 Task: Reset the Courses.
Action: Mouse moved to (354, 86)
Screenshot: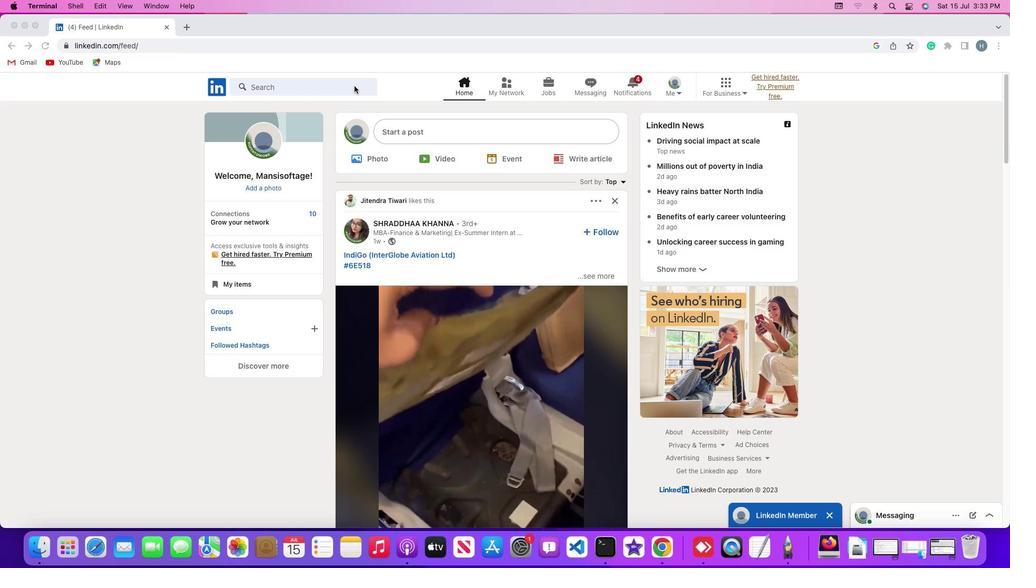 
Action: Mouse pressed left at (354, 86)
Screenshot: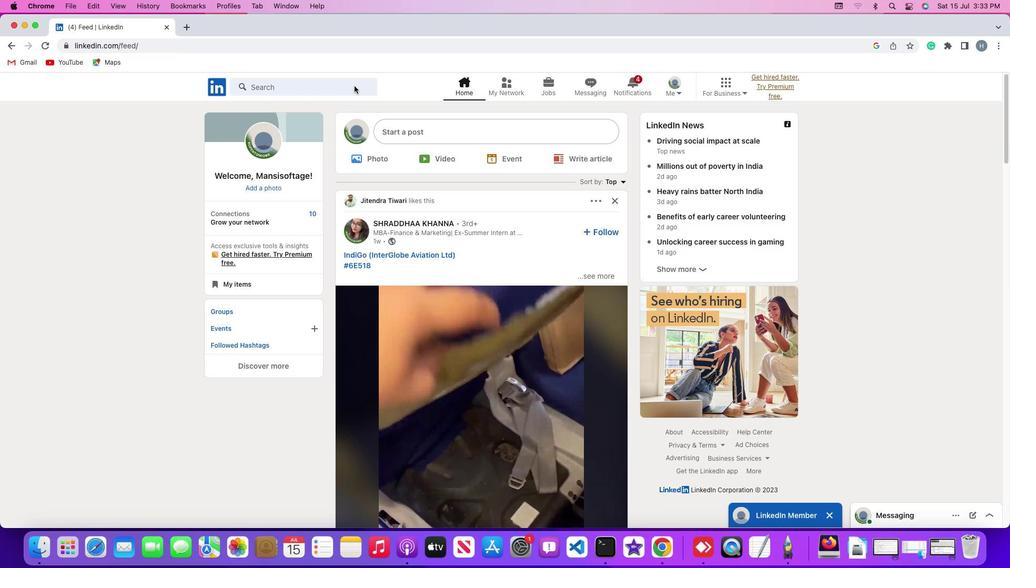 
Action: Mouse pressed left at (354, 86)
Screenshot: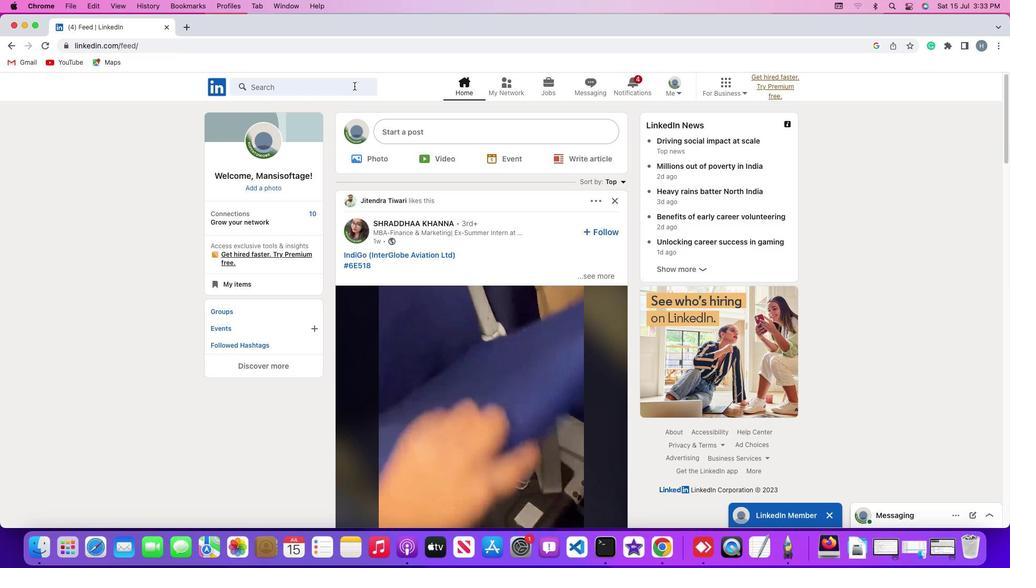 
Action: Key pressed Key.shift'#''h''i''r''i''n''g'Key.enter
Screenshot: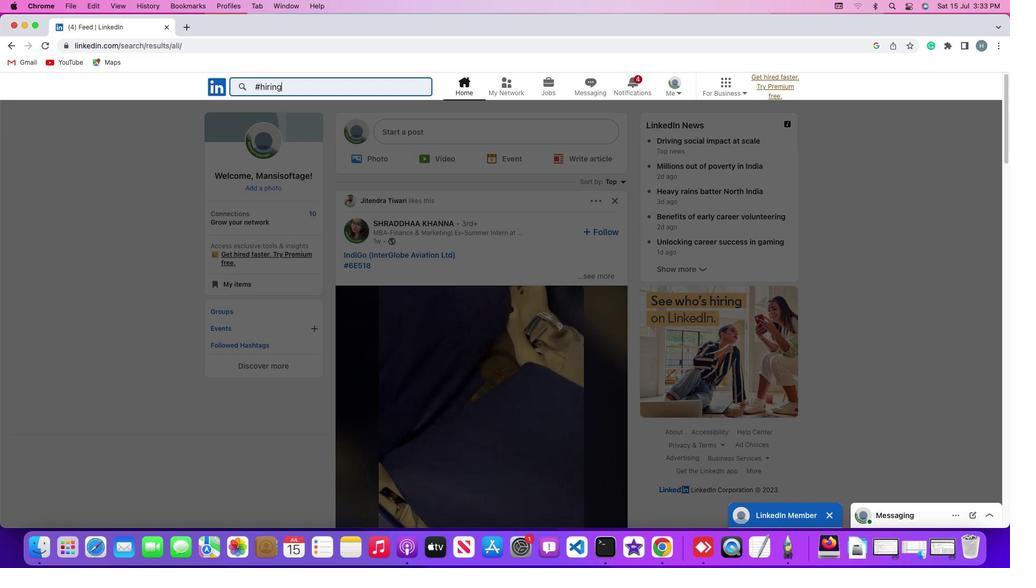 
Action: Mouse moved to (564, 114)
Screenshot: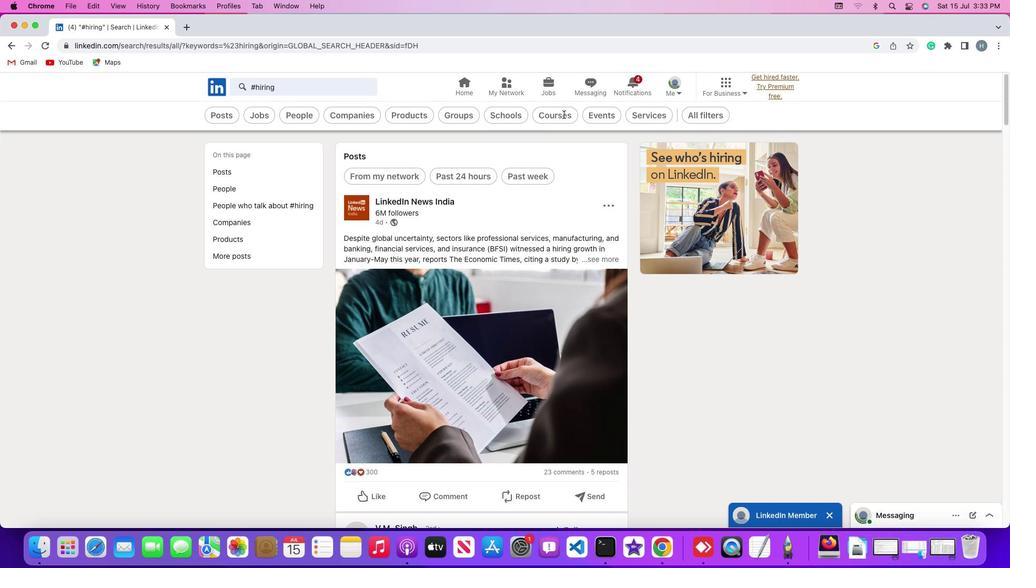 
Action: Mouse pressed left at (564, 114)
Screenshot: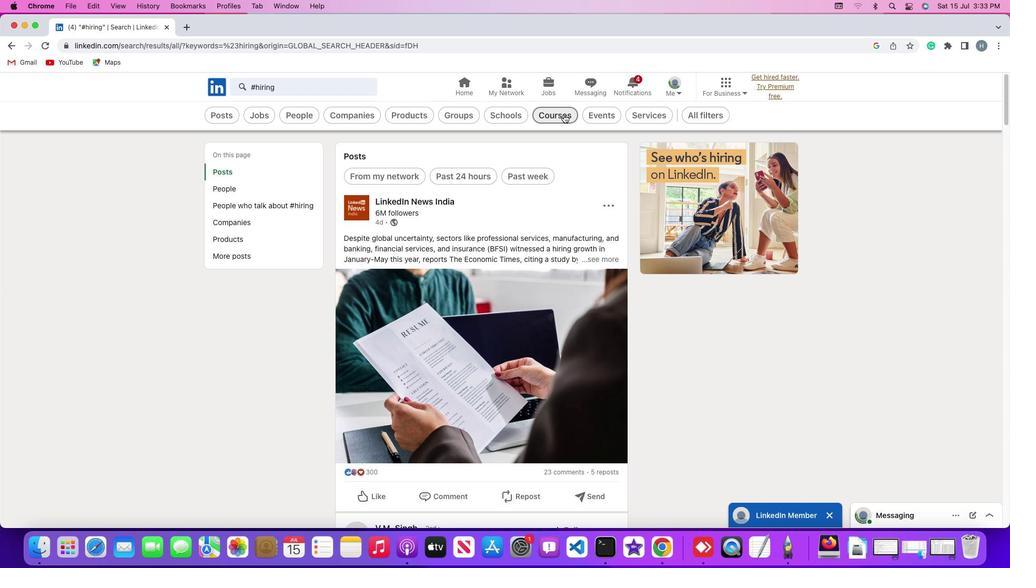 
Action: Mouse moved to (457, 114)
Screenshot: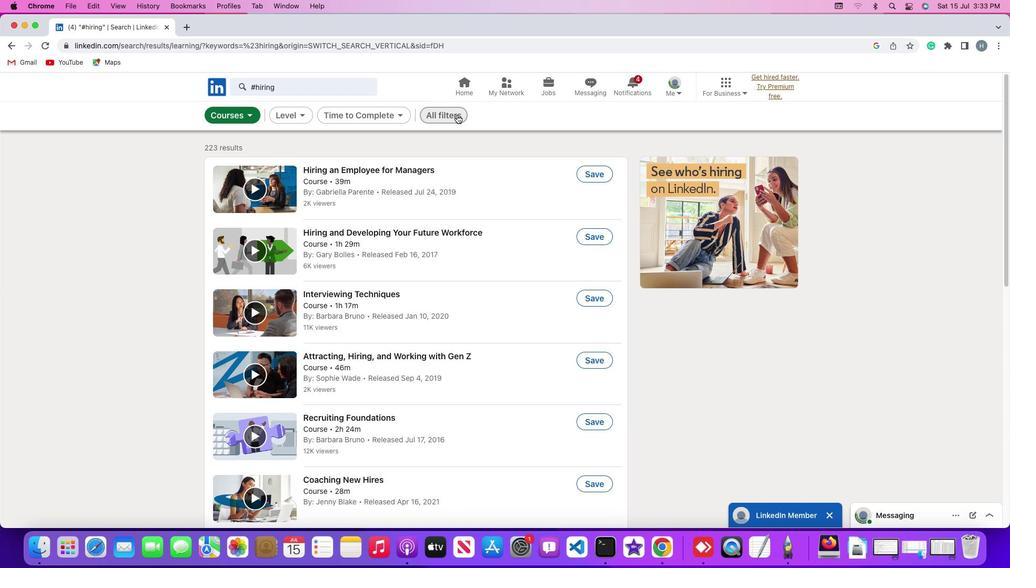 
Action: Mouse pressed left at (457, 114)
Screenshot: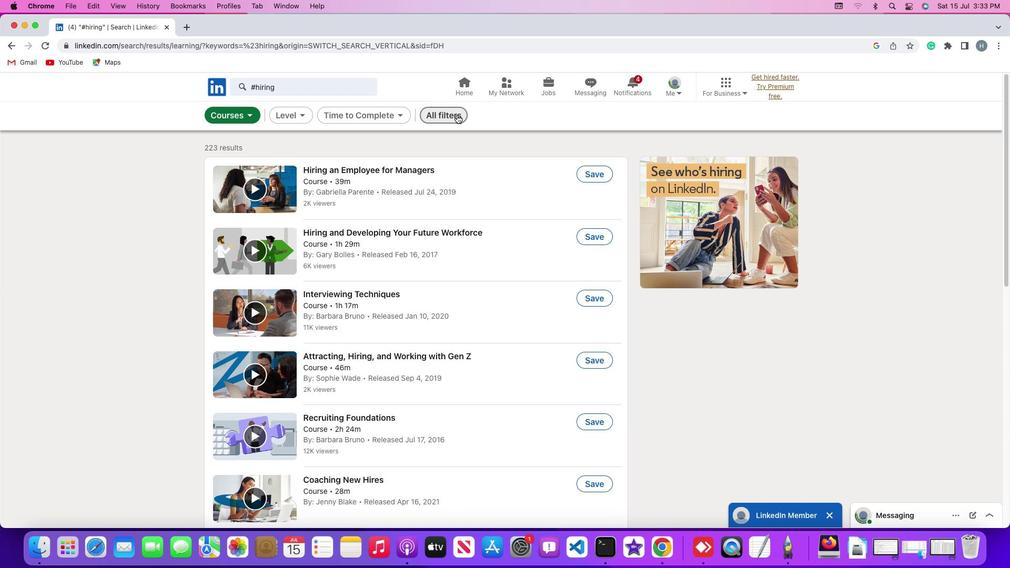 
Action: Mouse moved to (826, 399)
Screenshot: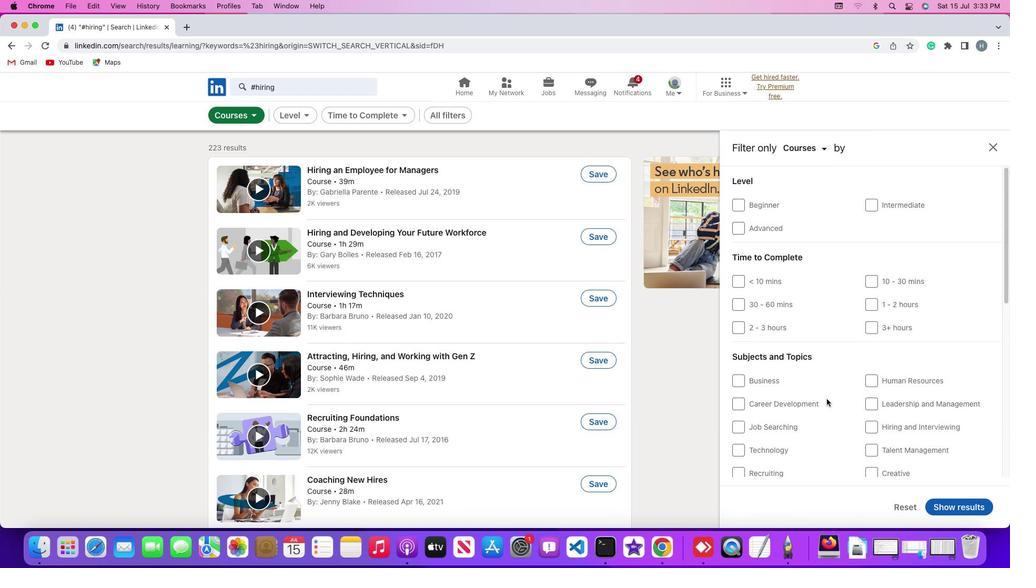 
Action: Mouse scrolled (826, 399) with delta (0, 0)
Screenshot: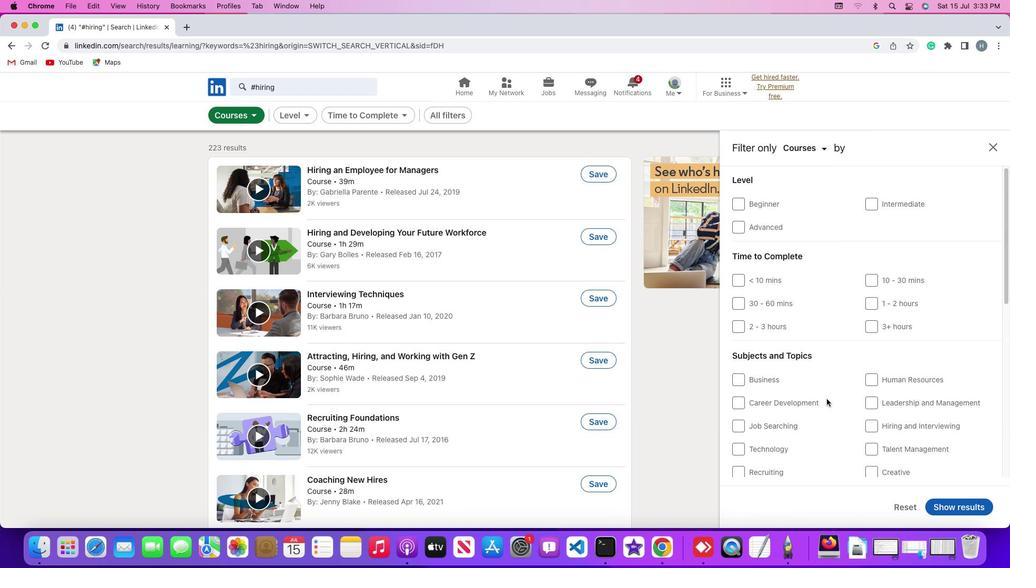 
Action: Mouse scrolled (826, 399) with delta (0, 0)
Screenshot: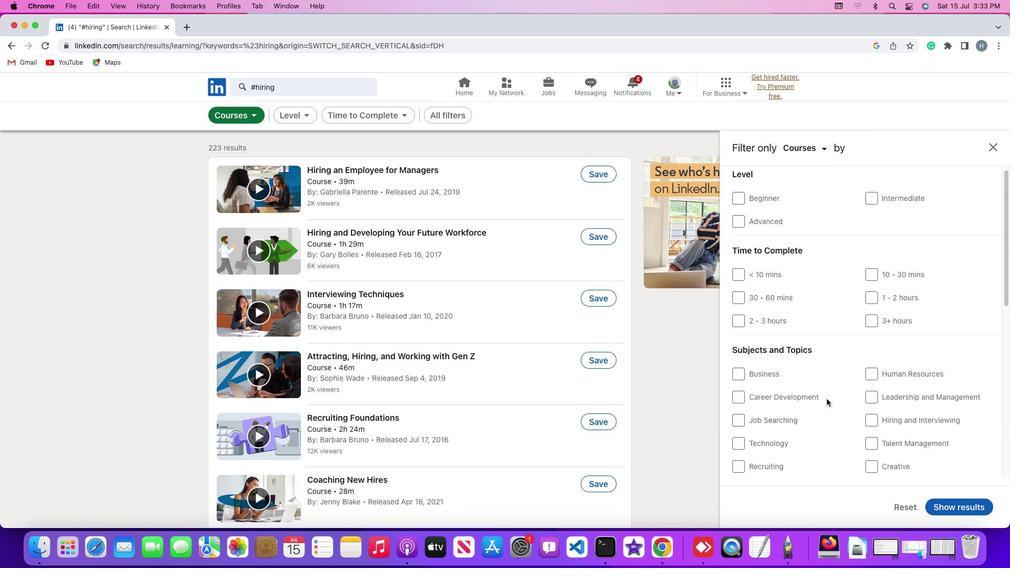 
Action: Mouse scrolled (826, 399) with delta (0, 0)
Screenshot: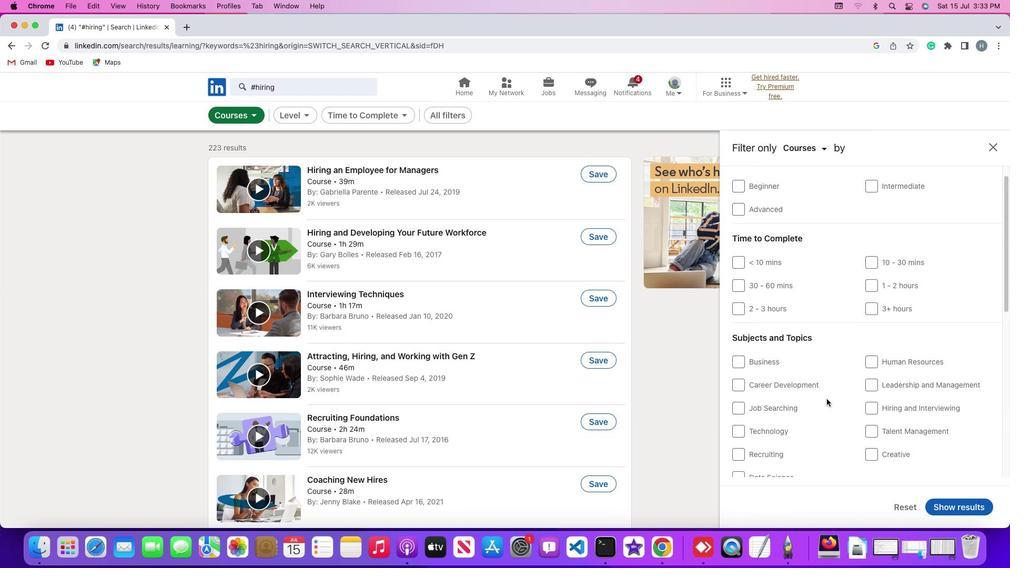
Action: Mouse scrolled (826, 399) with delta (0, 0)
Screenshot: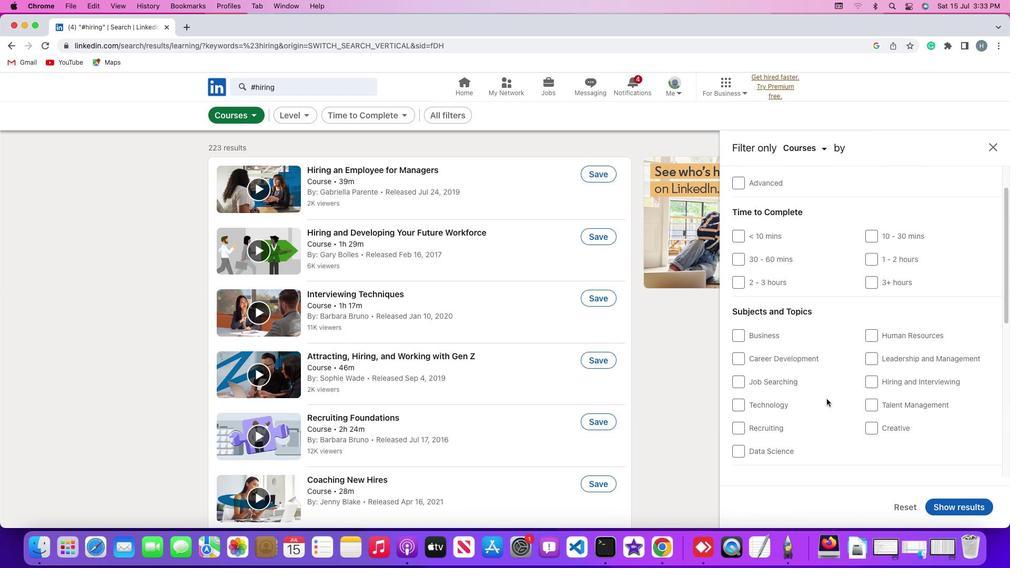 
Action: Mouse scrolled (826, 399) with delta (0, 0)
Screenshot: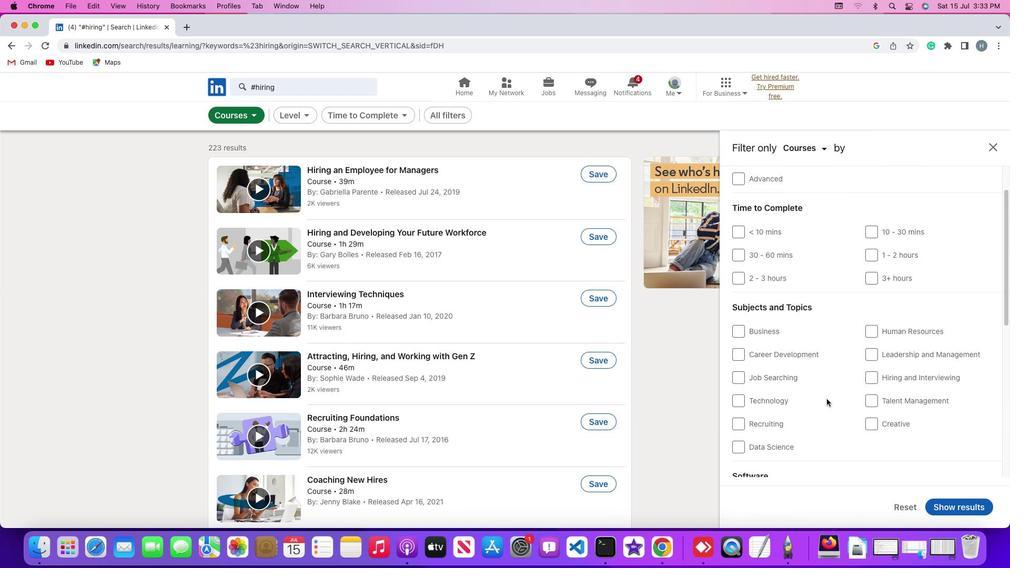 
Action: Mouse scrolled (826, 399) with delta (0, 0)
Screenshot: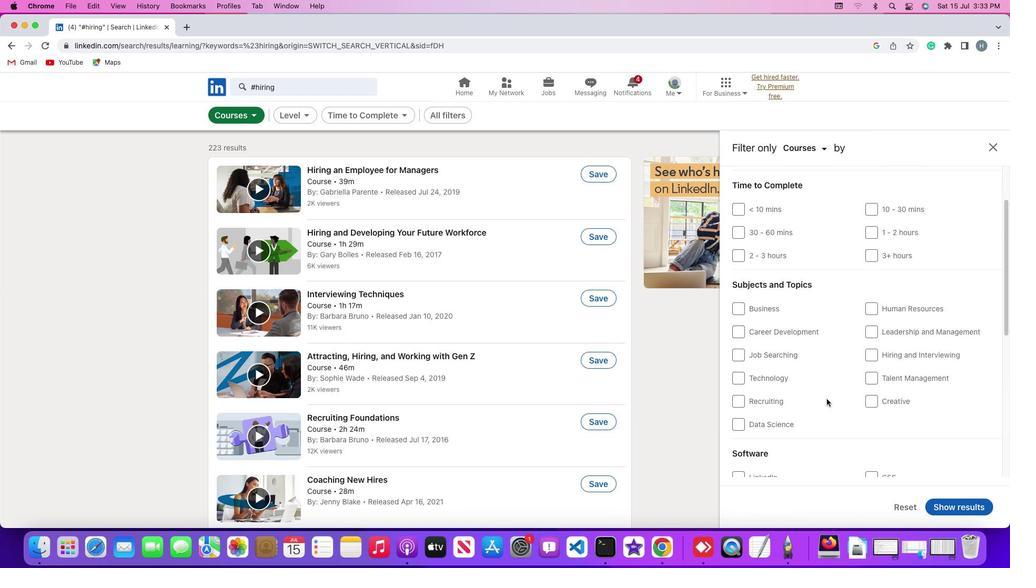 
Action: Mouse scrolled (826, 399) with delta (0, 0)
Screenshot: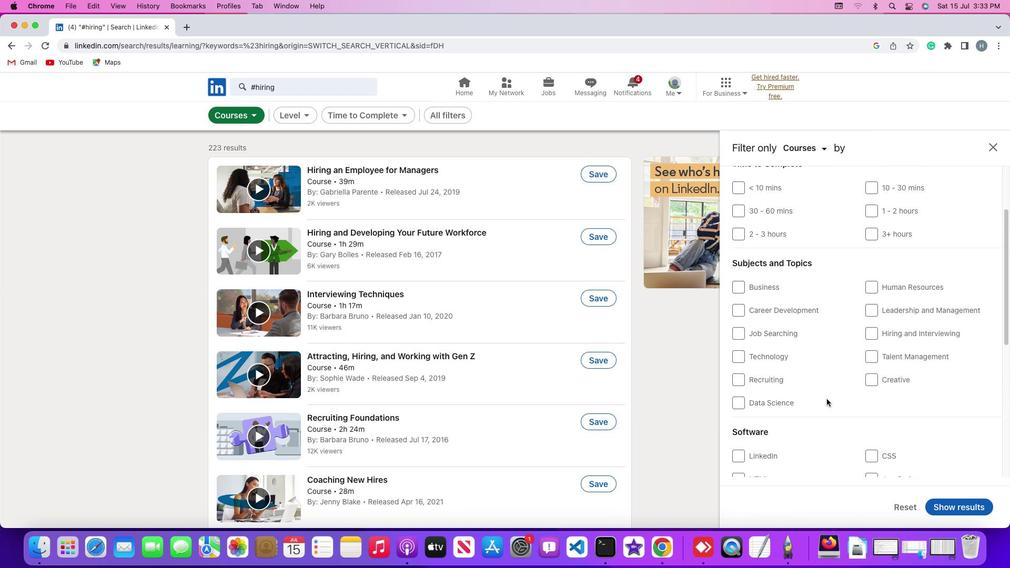 
Action: Mouse scrolled (826, 399) with delta (0, 0)
Screenshot: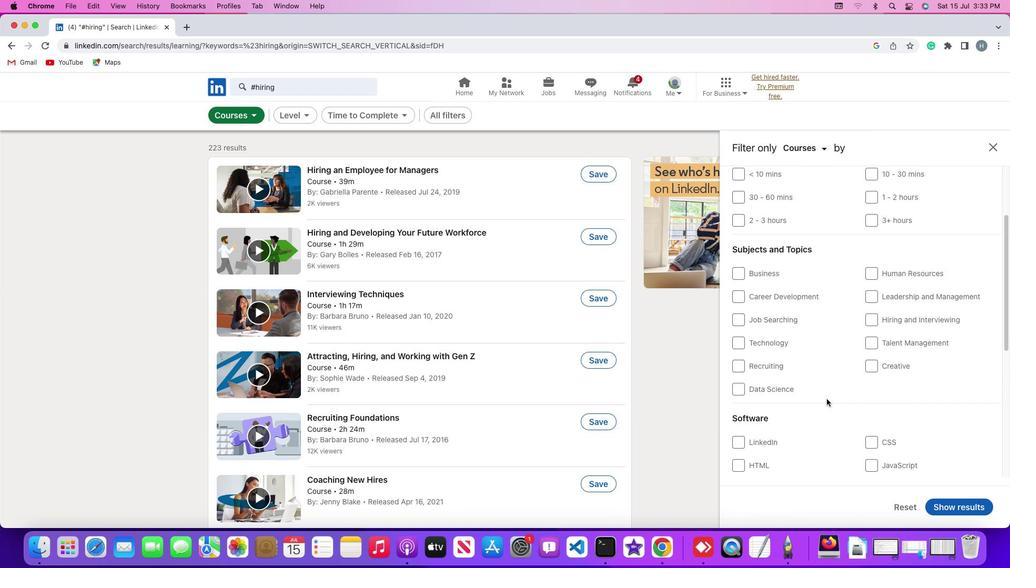 
Action: Mouse scrolled (826, 399) with delta (0, -1)
Screenshot: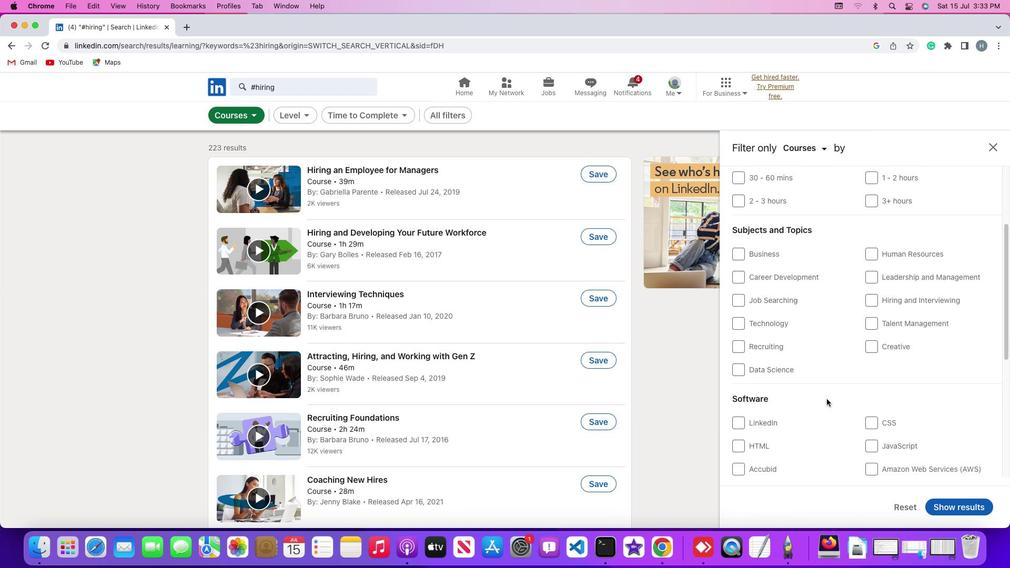 
Action: Mouse scrolled (826, 399) with delta (0, -1)
Screenshot: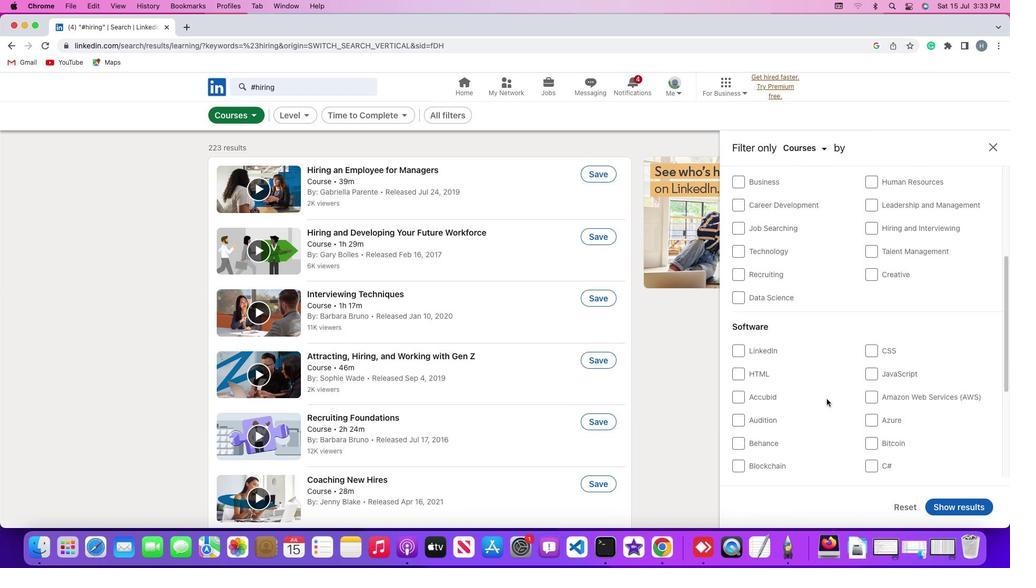 
Action: Mouse scrolled (826, 399) with delta (0, 0)
Screenshot: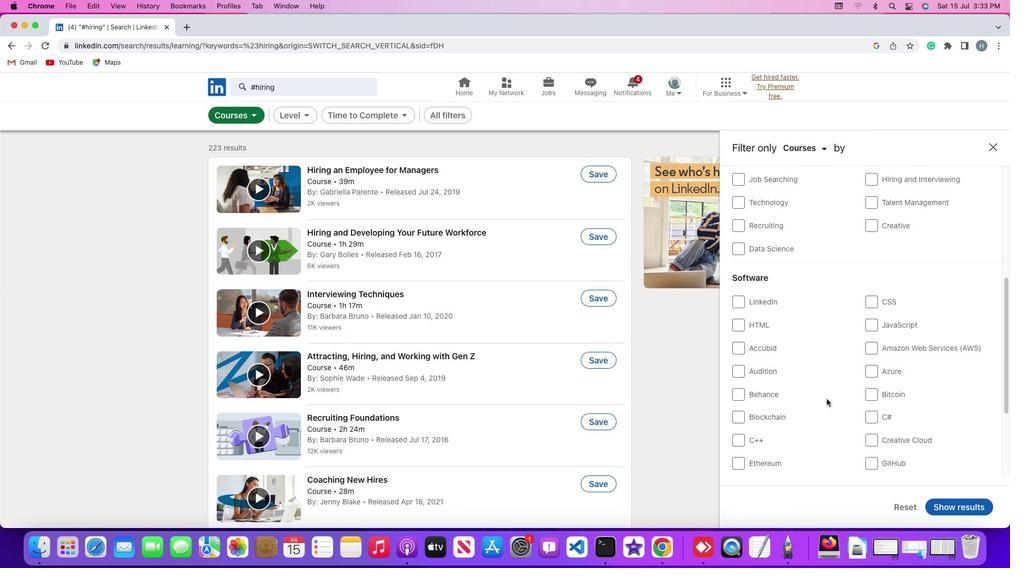 
Action: Mouse scrolled (826, 399) with delta (0, 0)
Screenshot: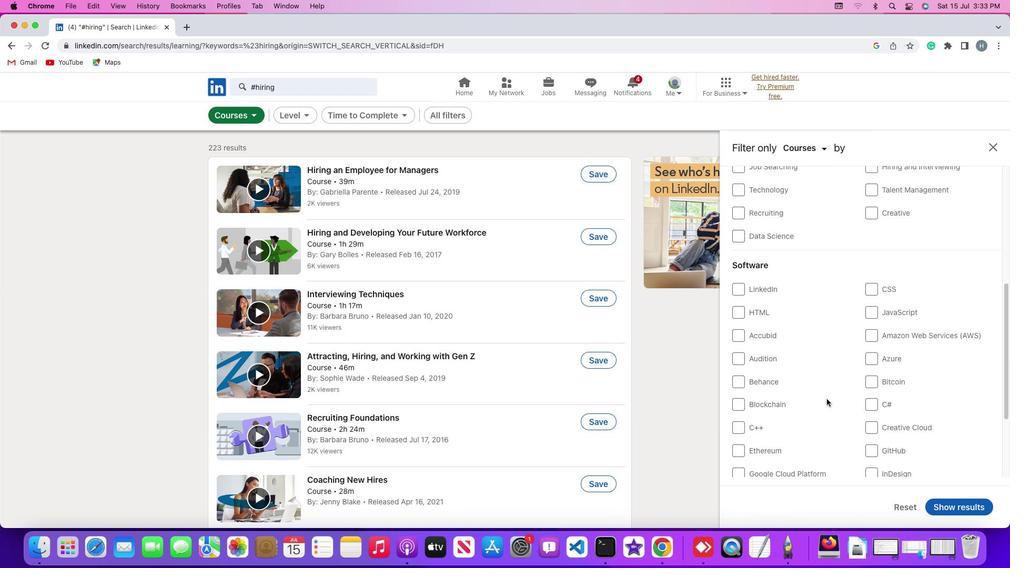 
Action: Mouse scrolled (826, 399) with delta (0, -1)
Screenshot: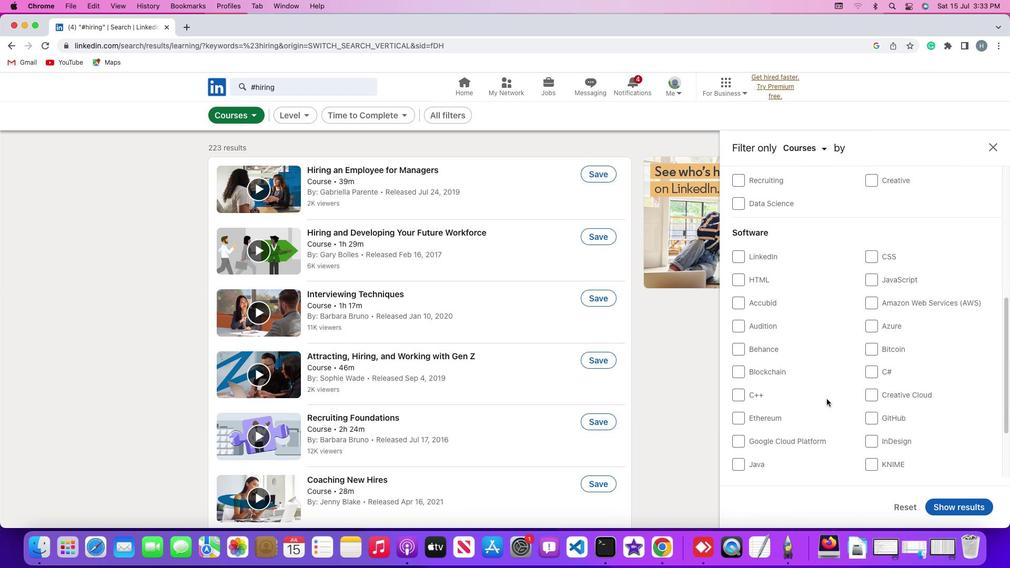 
Action: Mouse scrolled (826, 399) with delta (0, -2)
Screenshot: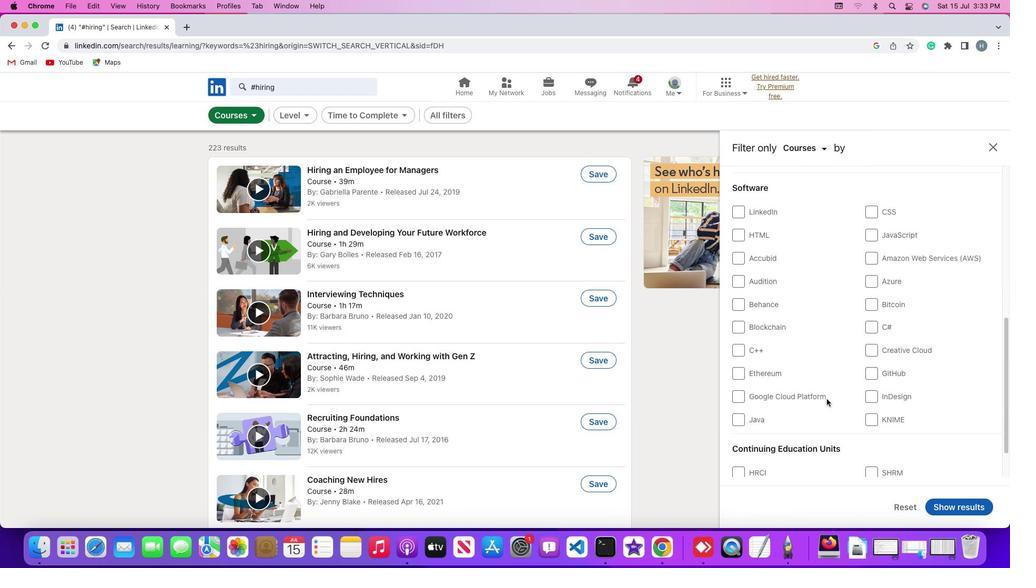 
Action: Mouse moved to (902, 504)
Screenshot: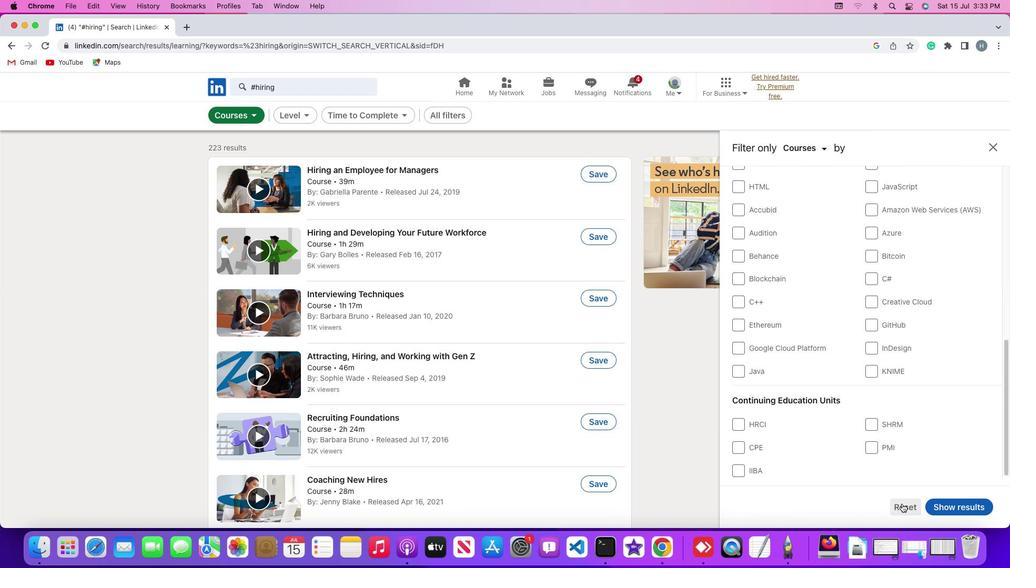 
Action: Mouse pressed left at (902, 504)
Screenshot: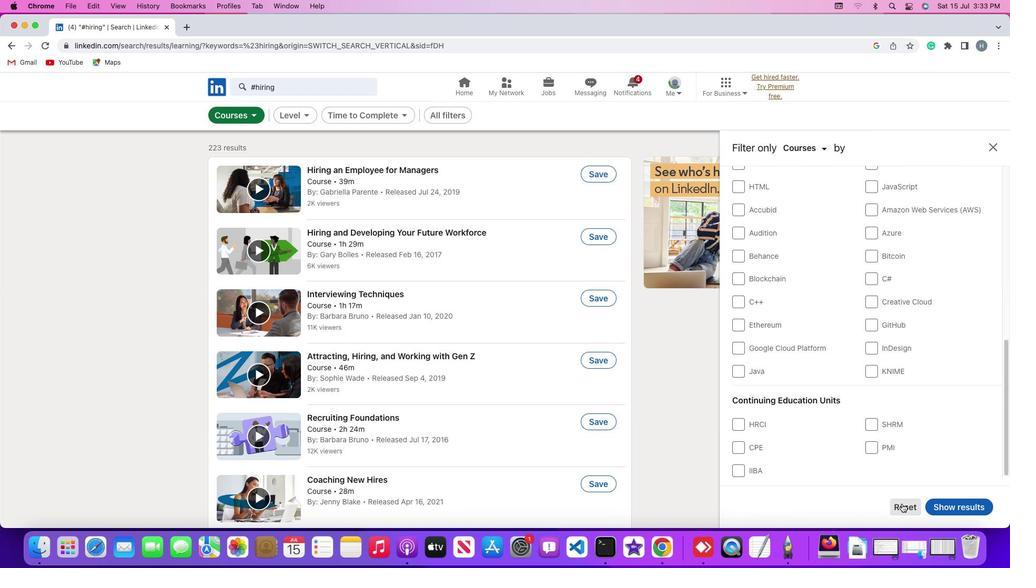 
Action: Mouse moved to (814, 438)
Screenshot: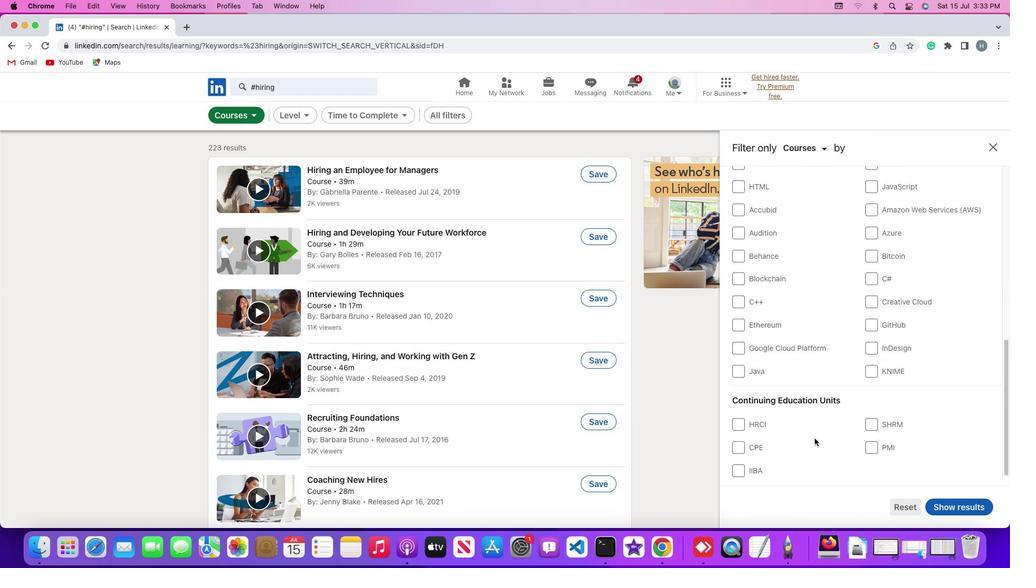 
